 Task: Show more assessment in recommended.
Action: Mouse moved to (665, 79)
Screenshot: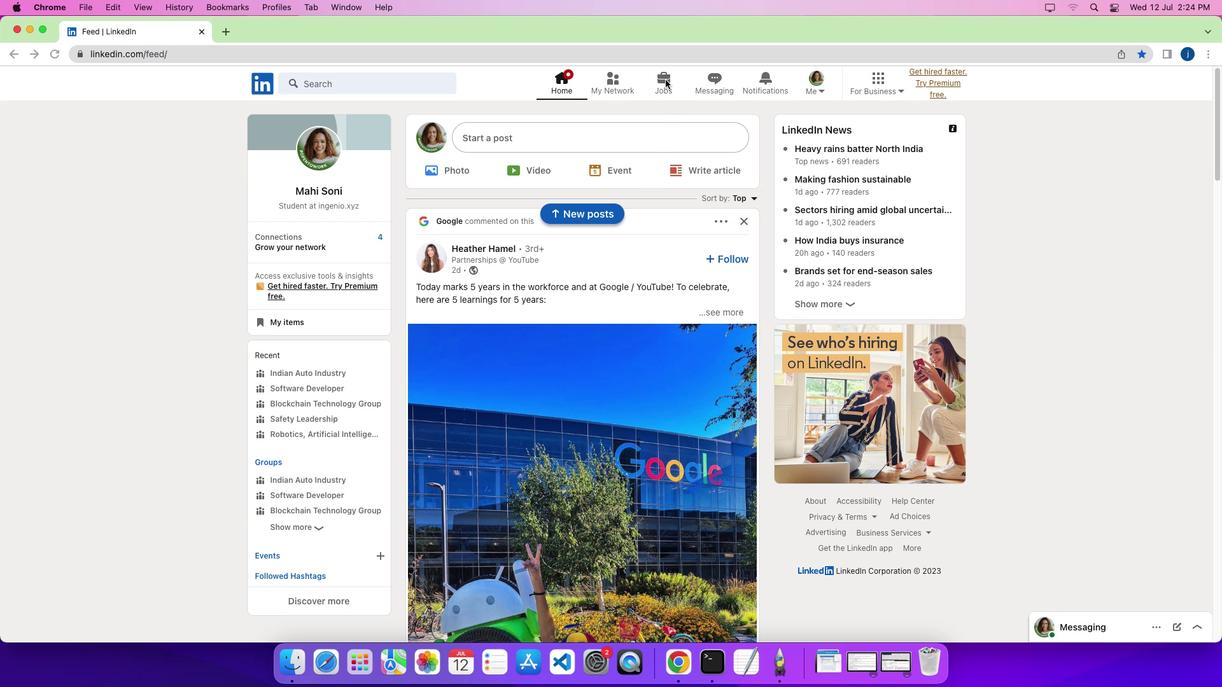 
Action: Mouse pressed left at (665, 79)
Screenshot: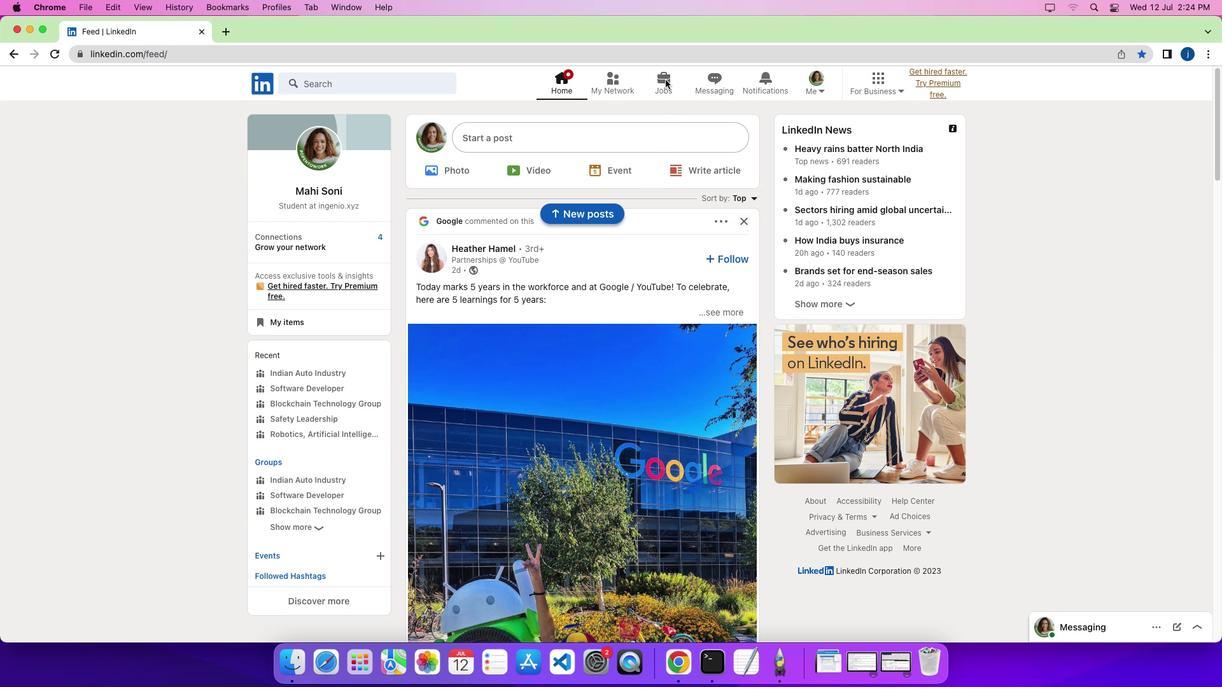 
Action: Mouse pressed left at (665, 79)
Screenshot: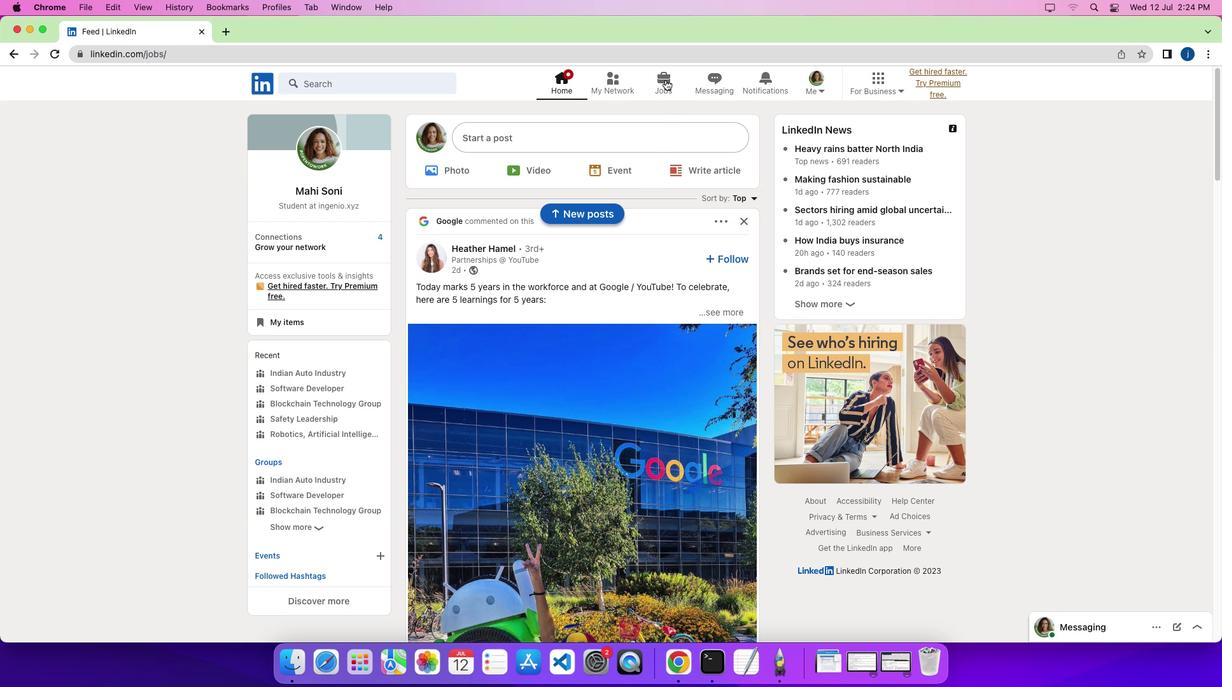 
Action: Mouse moved to (297, 410)
Screenshot: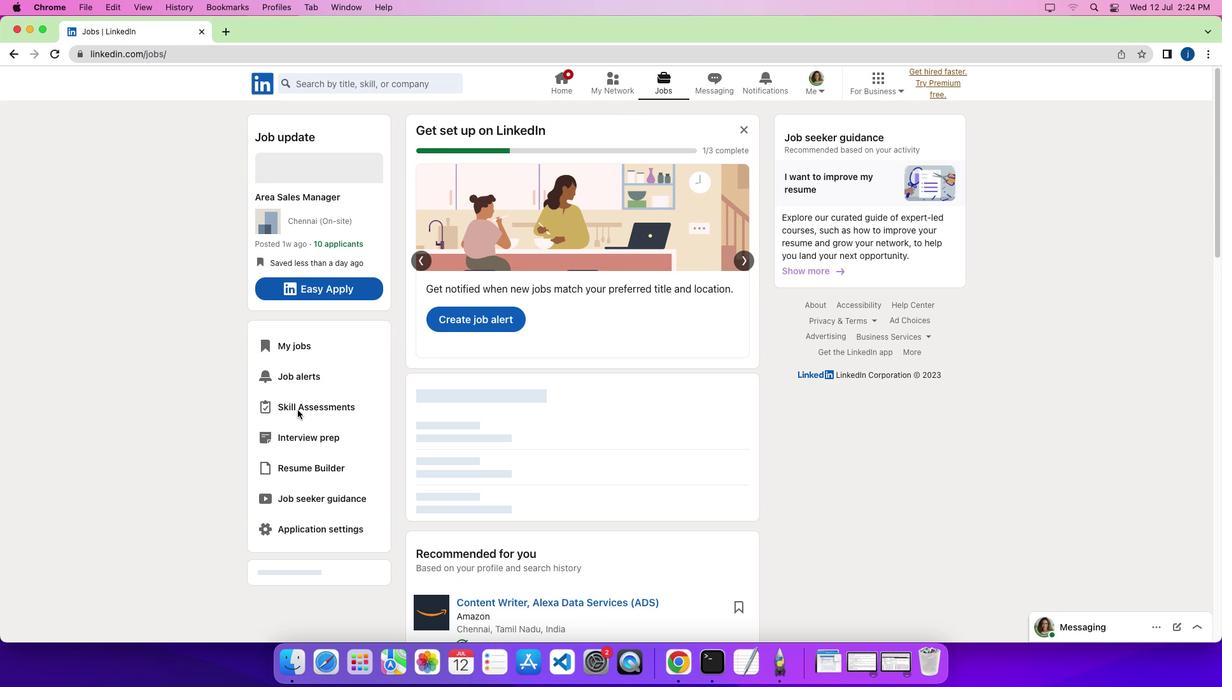 
Action: Mouse pressed left at (297, 410)
Screenshot: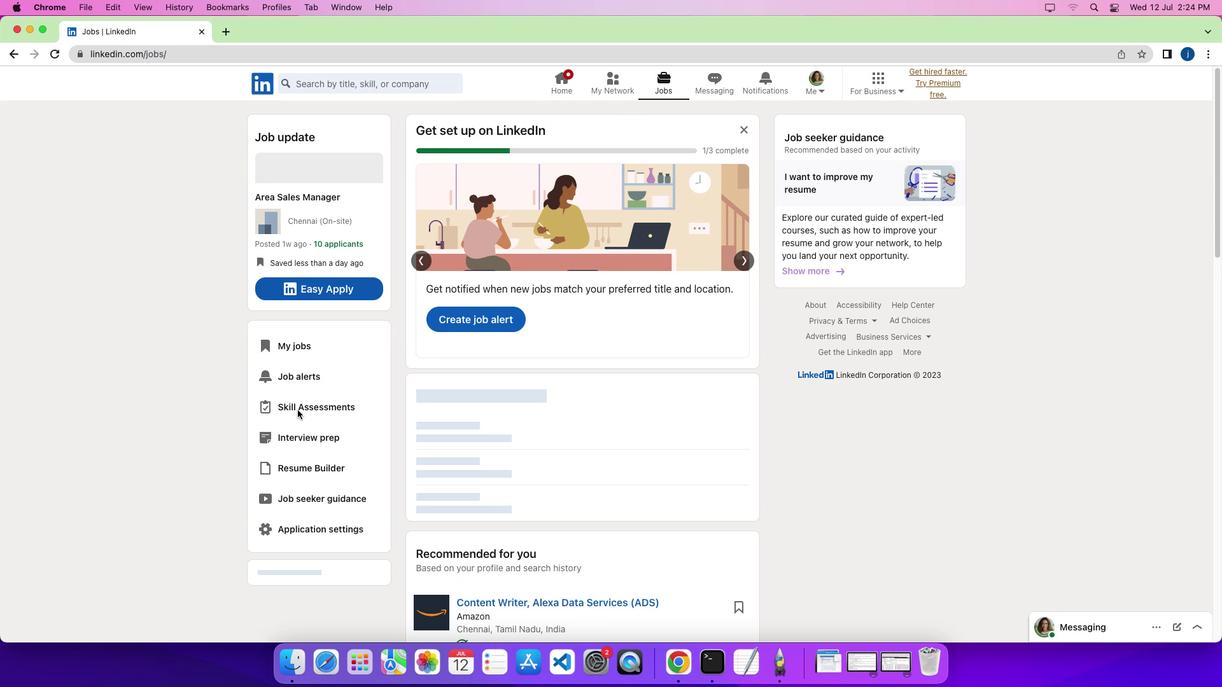 
Action: Mouse moved to (297, 406)
Screenshot: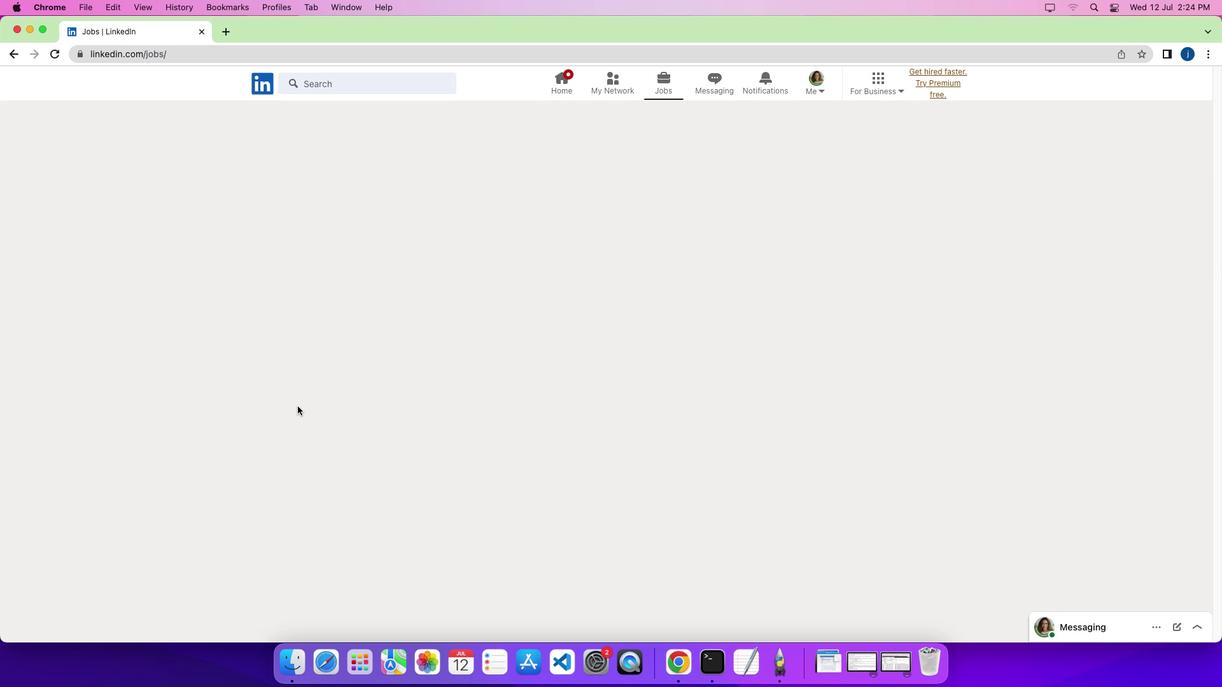 
Action: Mouse pressed left at (297, 406)
Screenshot: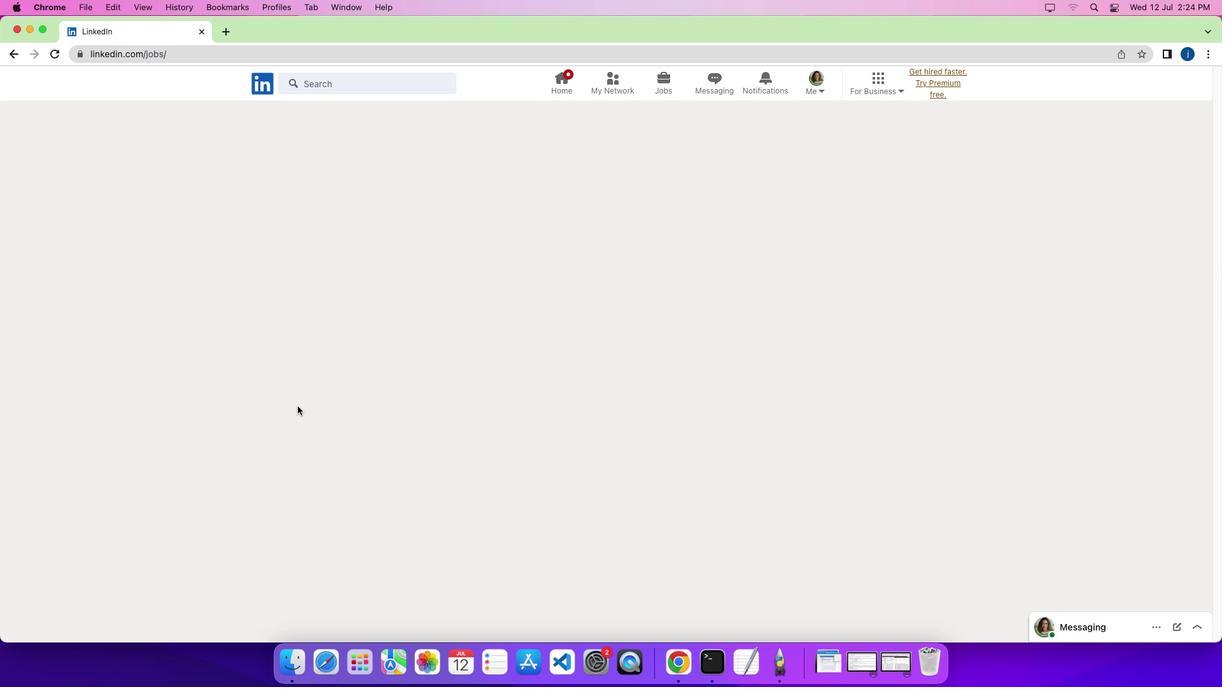 
Action: Mouse moved to (368, 241)
Screenshot: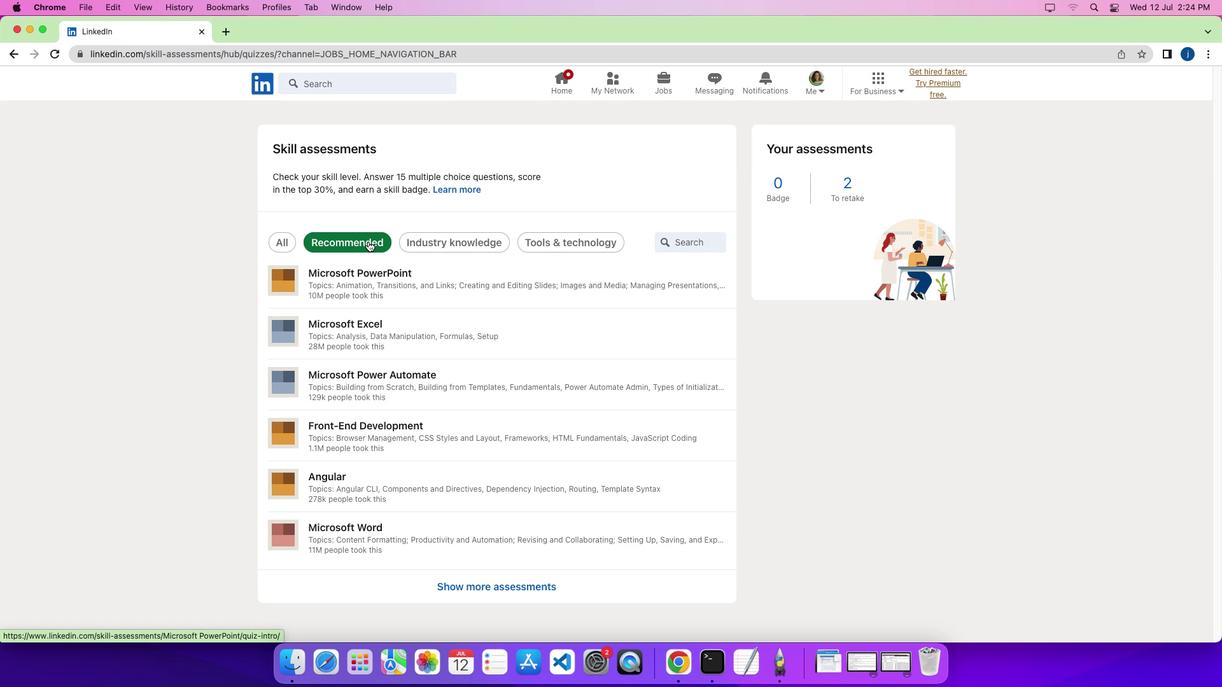 
Action: Mouse pressed left at (368, 241)
Screenshot: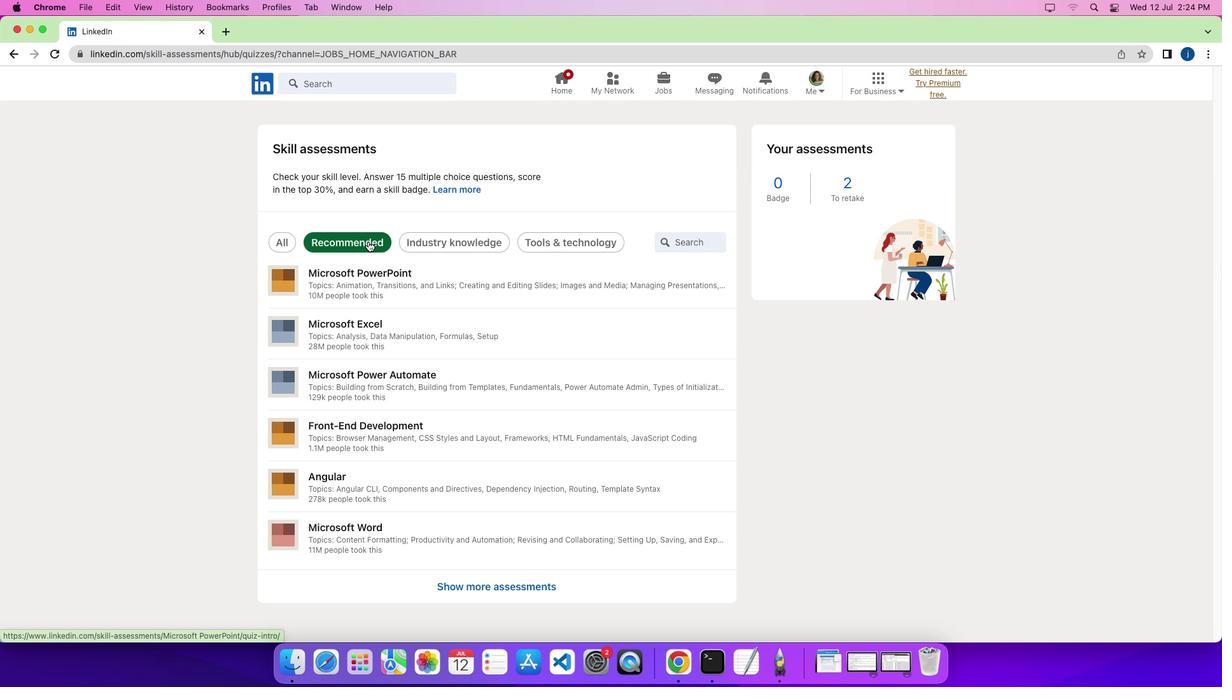 
Action: Mouse moved to (462, 580)
Screenshot: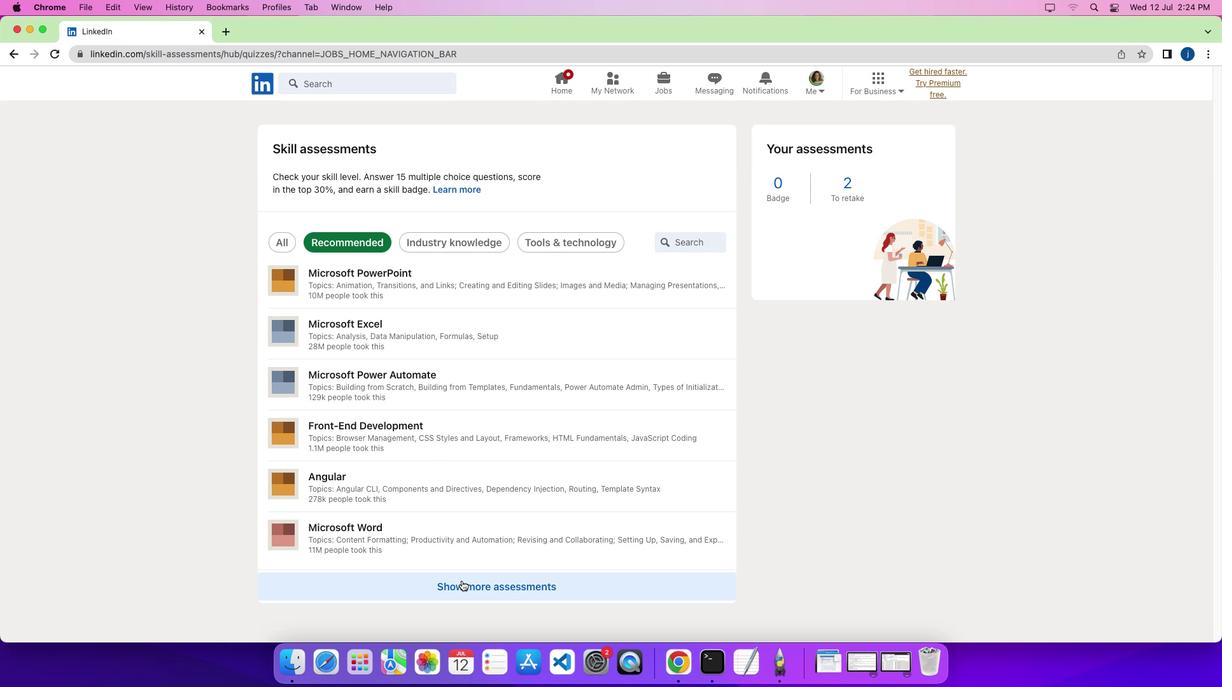
Action: Mouse pressed left at (462, 580)
Screenshot: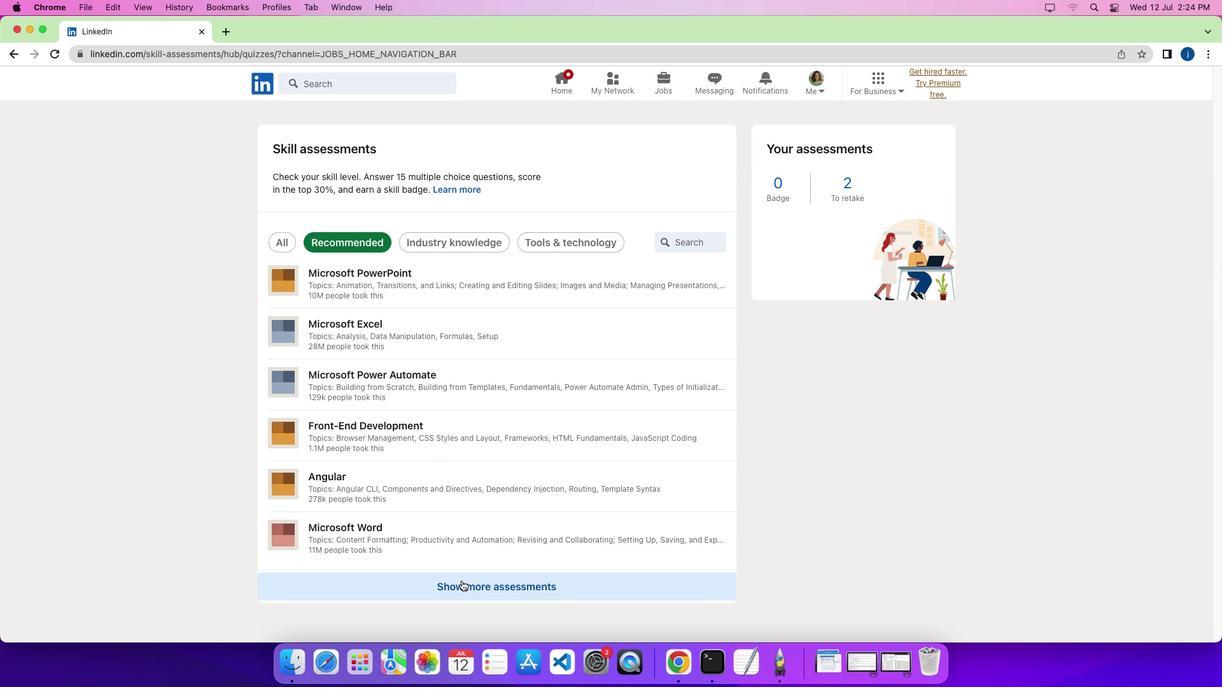 
Action: Mouse moved to (456, 527)
Screenshot: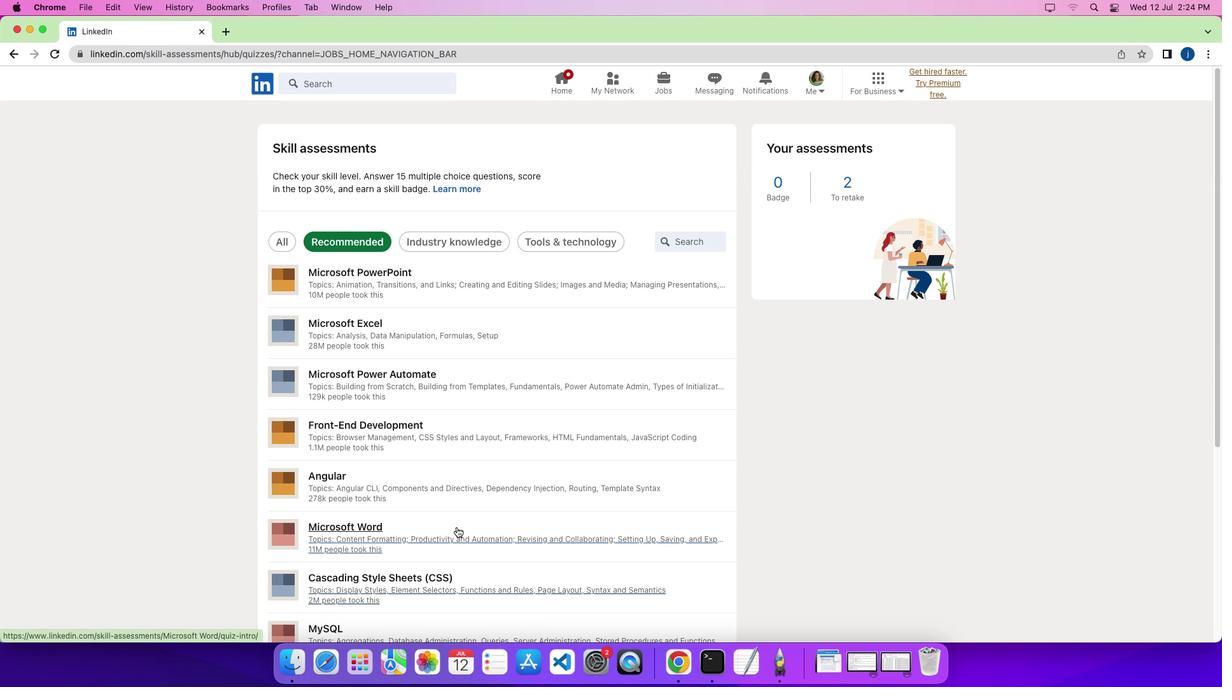 
Action: Mouse scrolled (456, 527) with delta (0, 0)
Screenshot: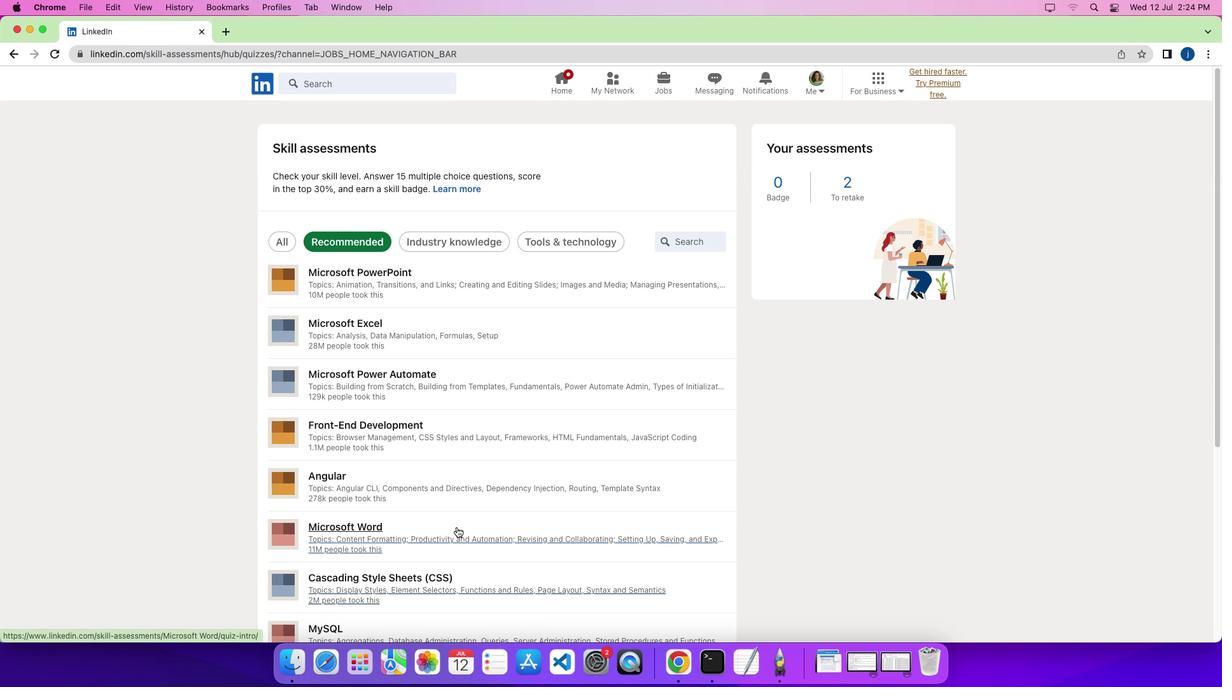 
Action: Mouse scrolled (456, 527) with delta (0, 0)
Screenshot: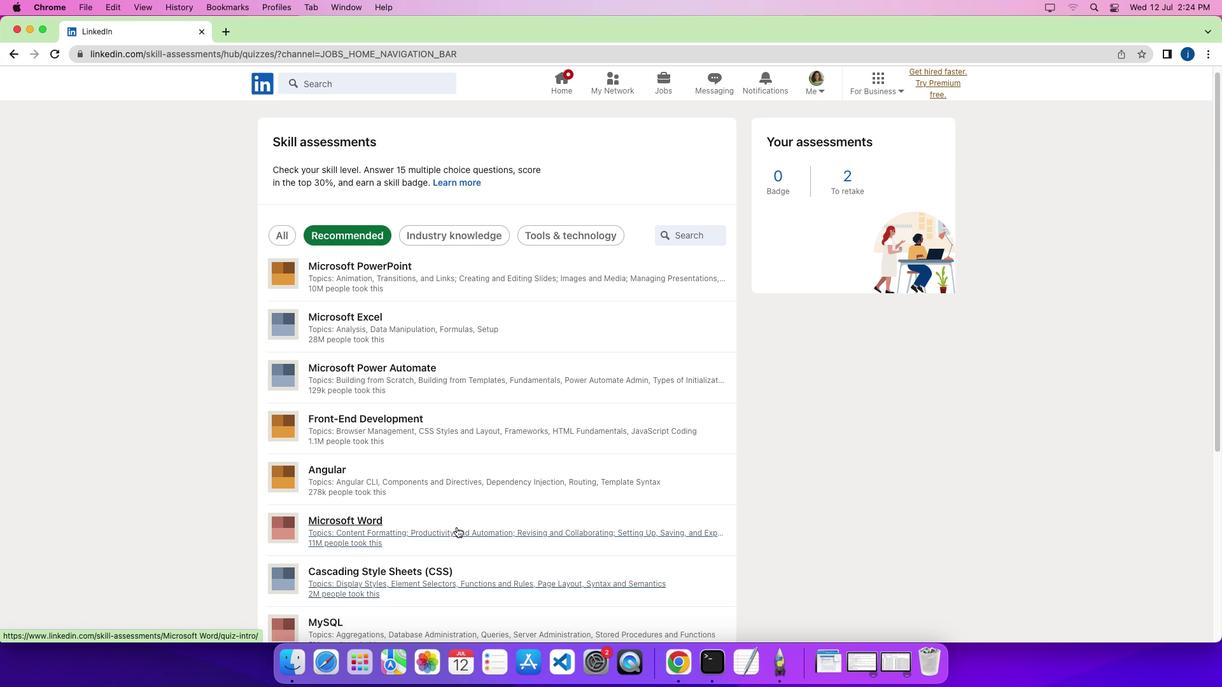 
Action: Mouse scrolled (456, 527) with delta (0, -1)
Screenshot: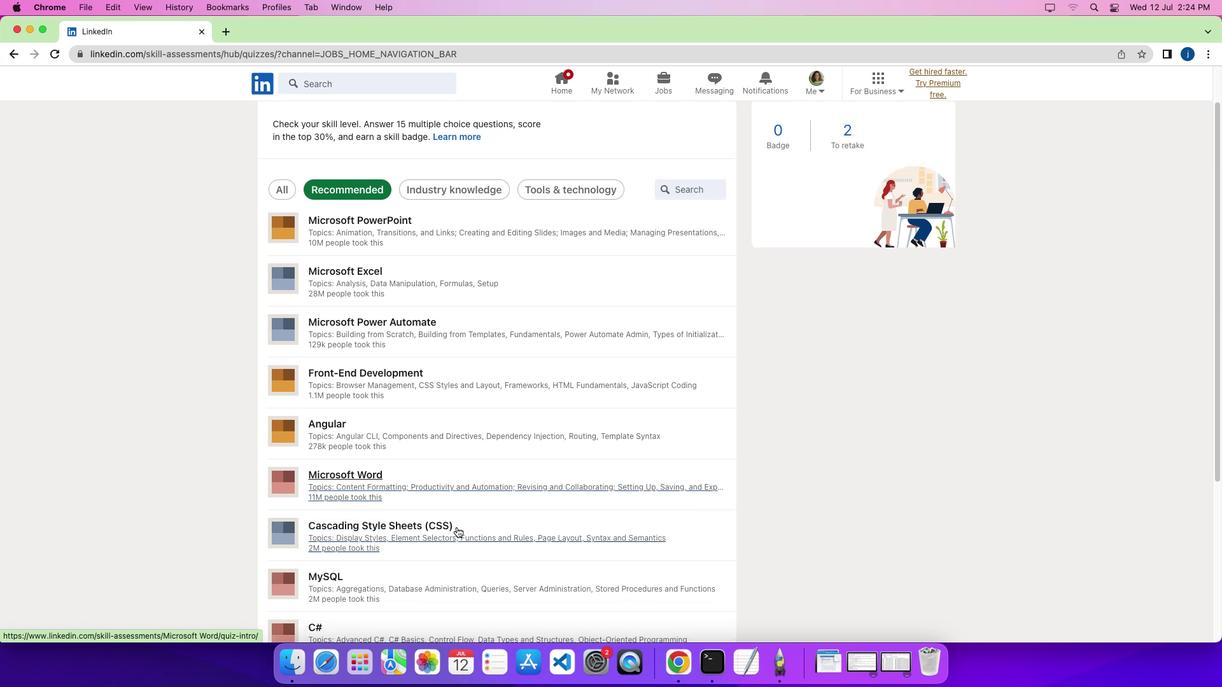 
Action: Mouse scrolled (456, 527) with delta (0, 0)
Screenshot: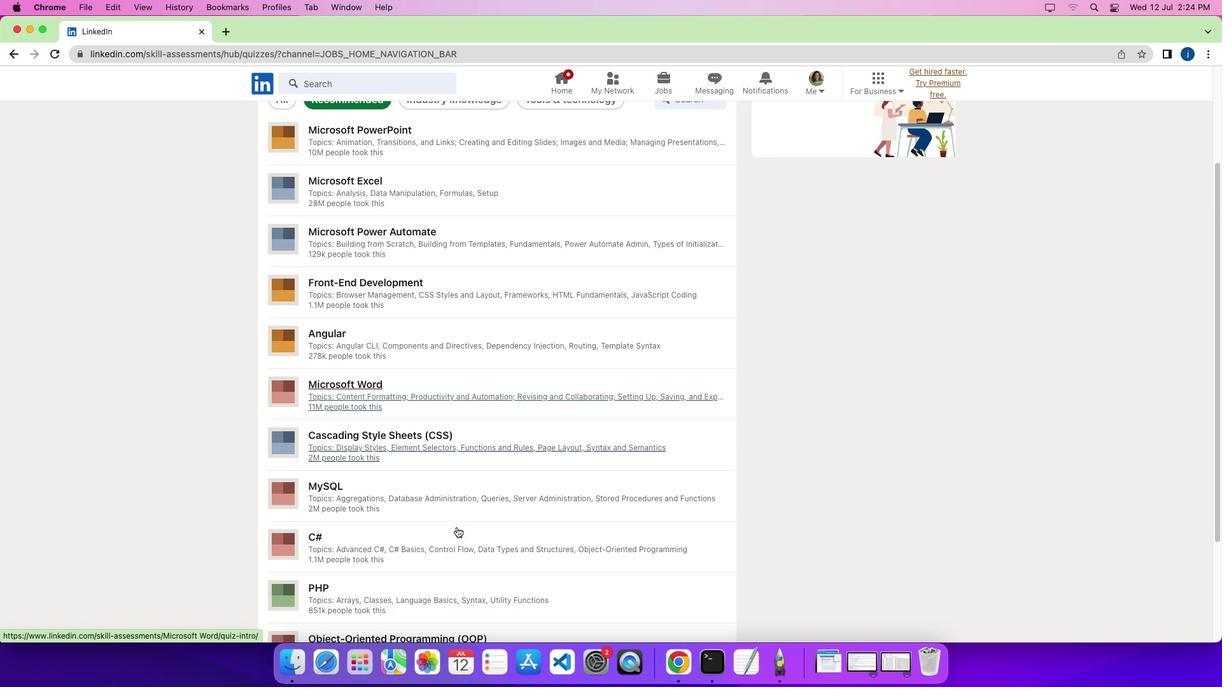 
Action: Mouse scrolled (456, 527) with delta (0, 0)
Screenshot: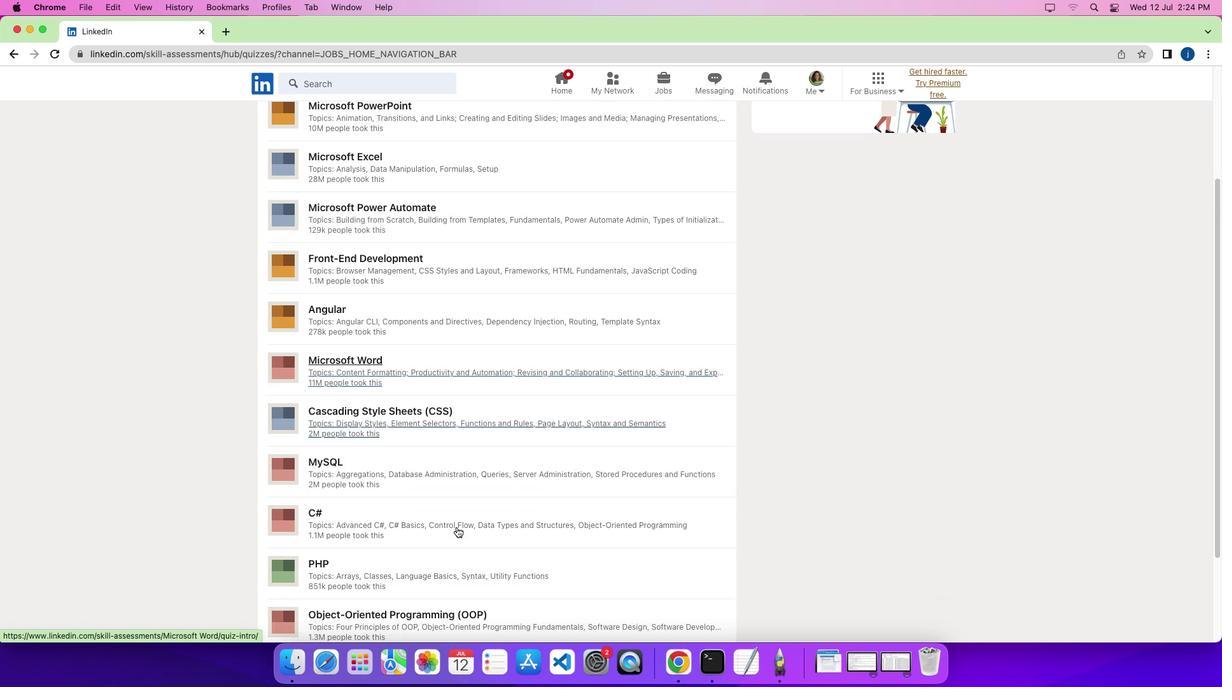 
Action: Mouse scrolled (456, 527) with delta (0, -4)
Screenshot: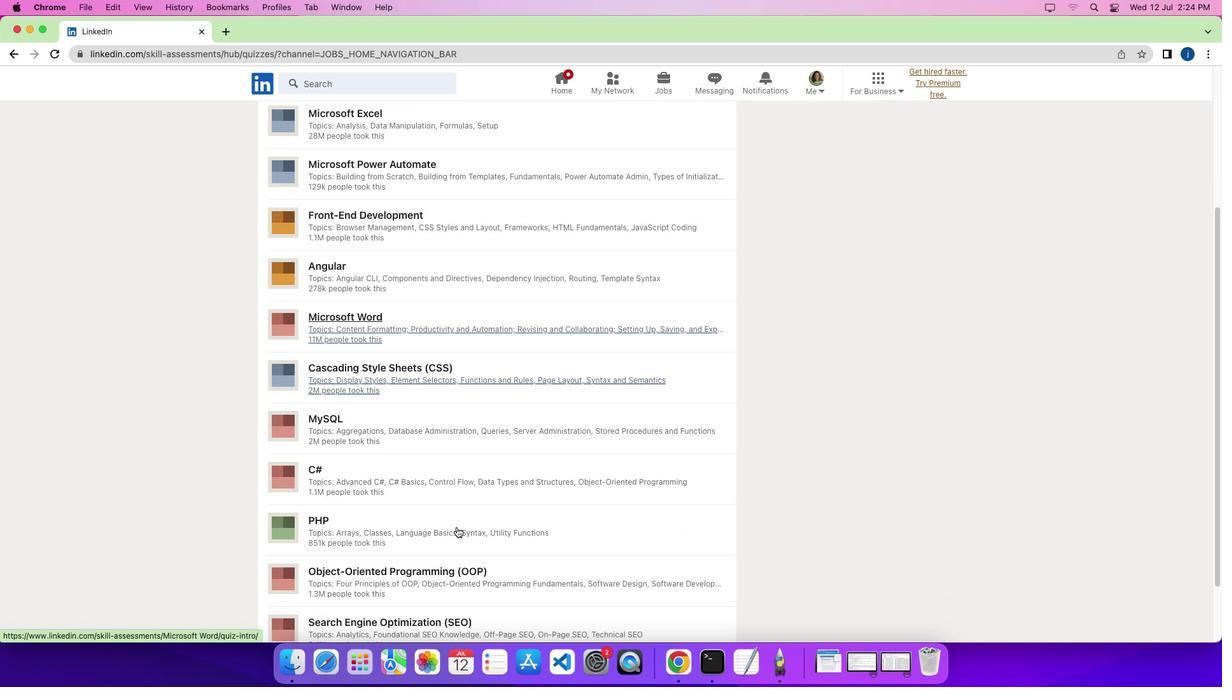 
Action: Mouse scrolled (456, 527) with delta (0, 0)
Screenshot: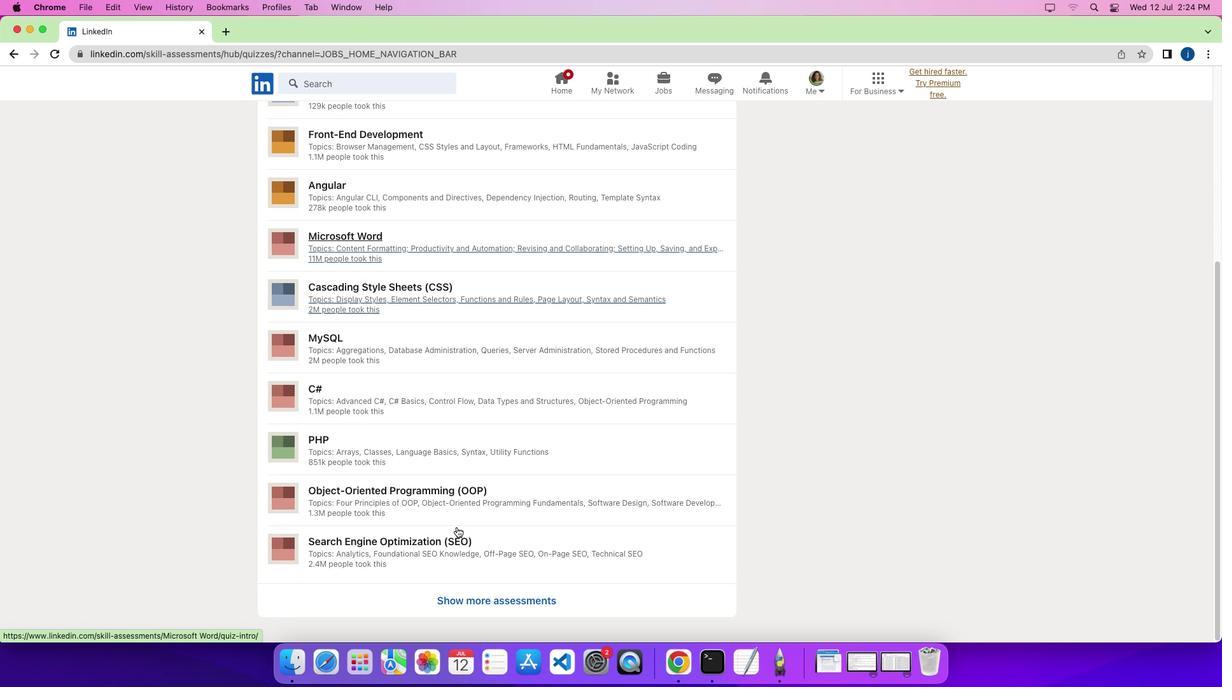 
Action: Mouse scrolled (456, 527) with delta (0, 0)
Screenshot: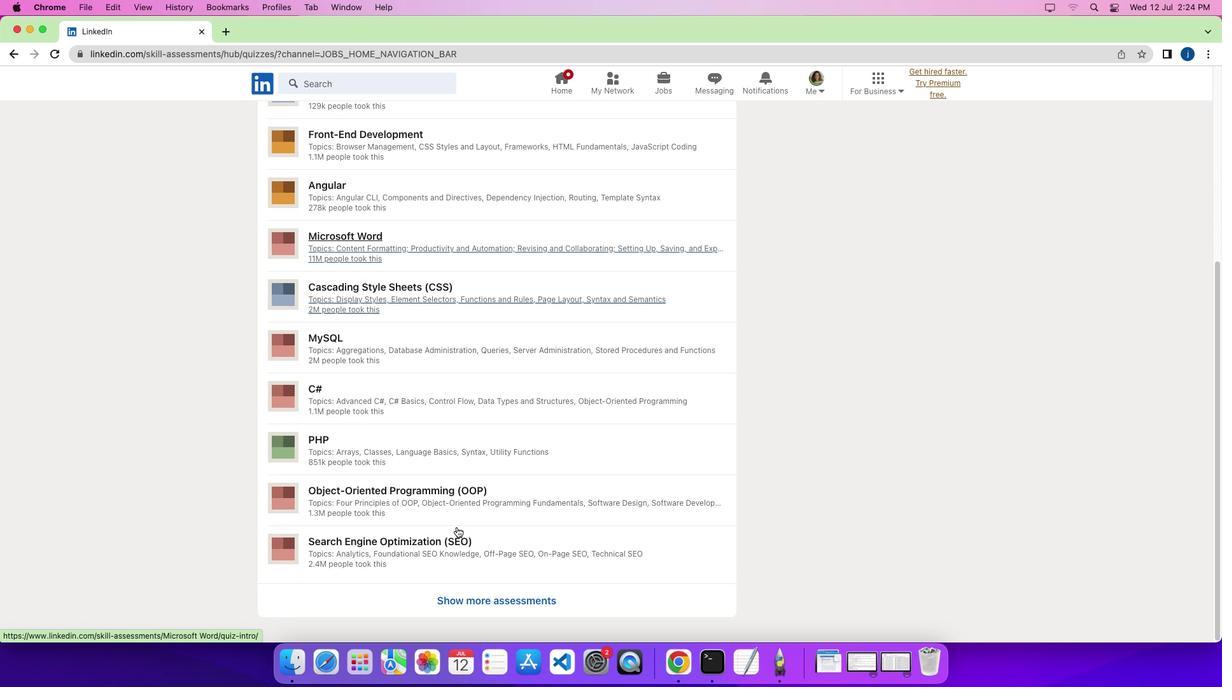 
Action: Mouse scrolled (456, 527) with delta (0, -2)
Screenshot: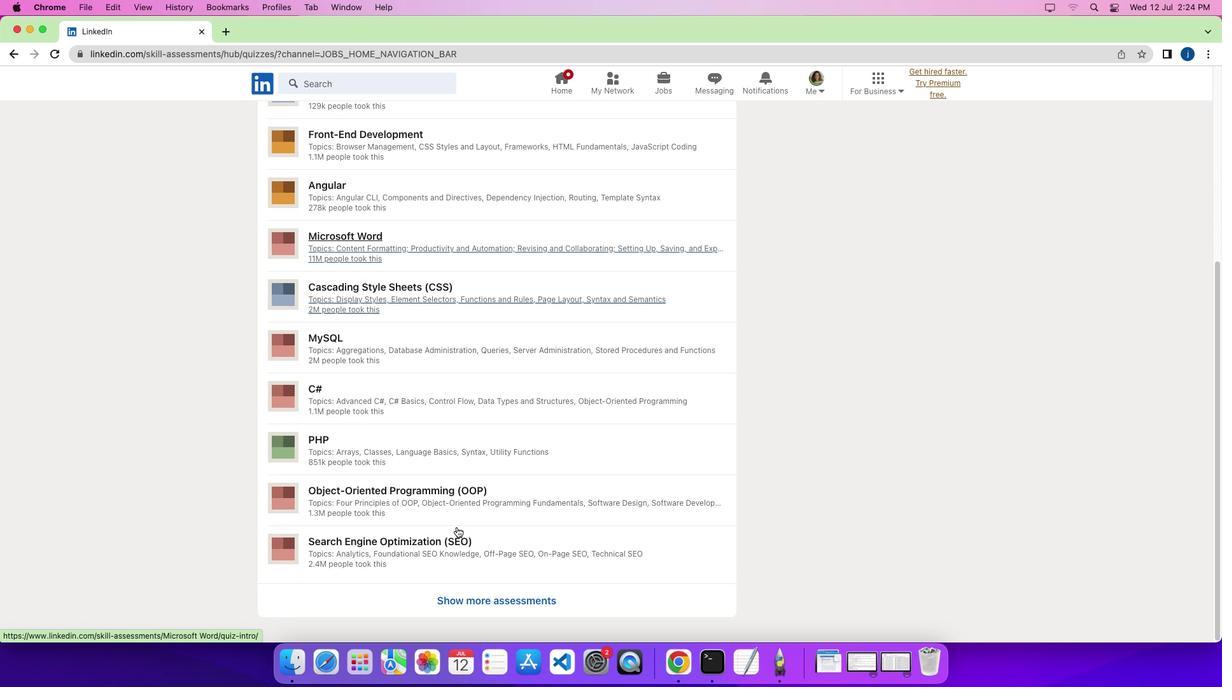 
